 Task: Change the 3D OpenGL spectrum visualization video height to 500.
Action: Mouse moved to (133, 21)
Screenshot: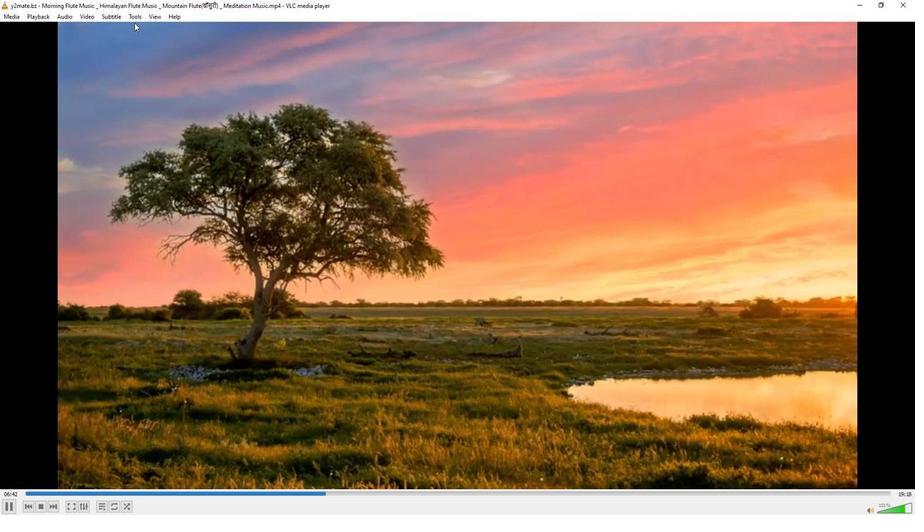 
Action: Mouse pressed left at (133, 21)
Screenshot: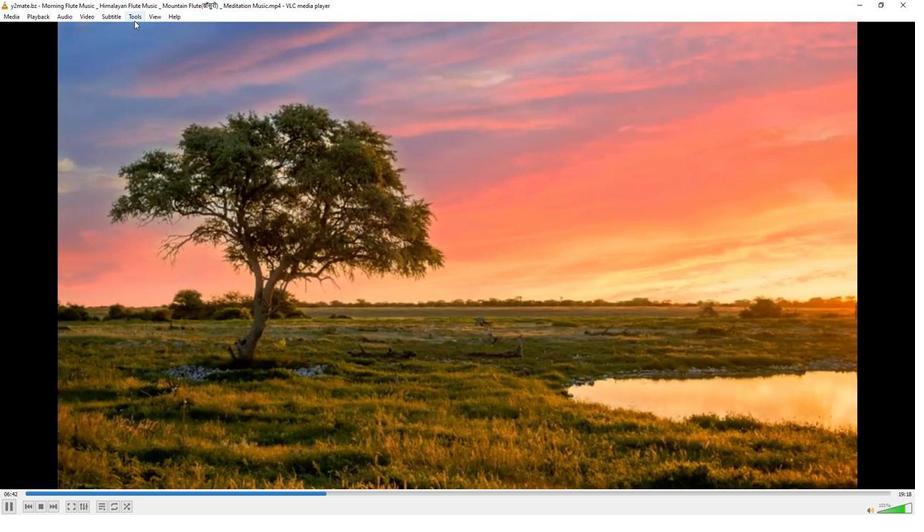 
Action: Mouse moved to (147, 128)
Screenshot: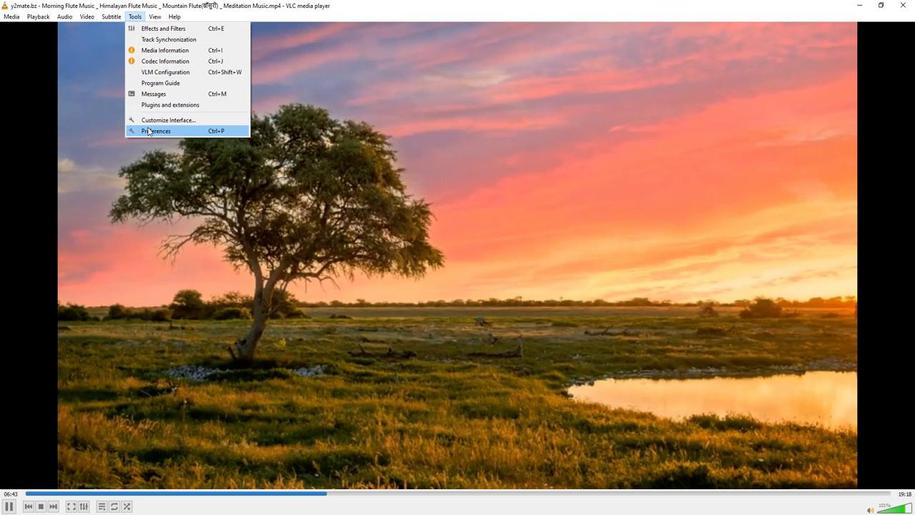 
Action: Mouse pressed left at (147, 128)
Screenshot: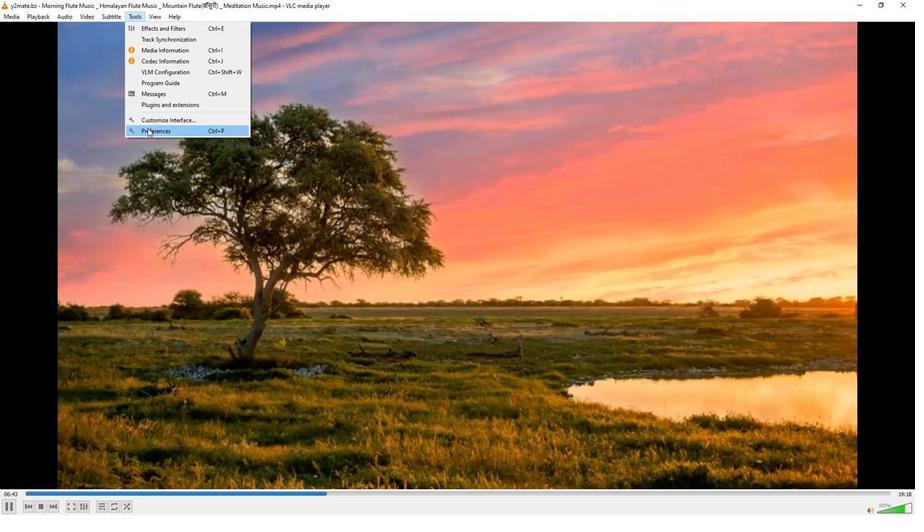 
Action: Mouse moved to (301, 418)
Screenshot: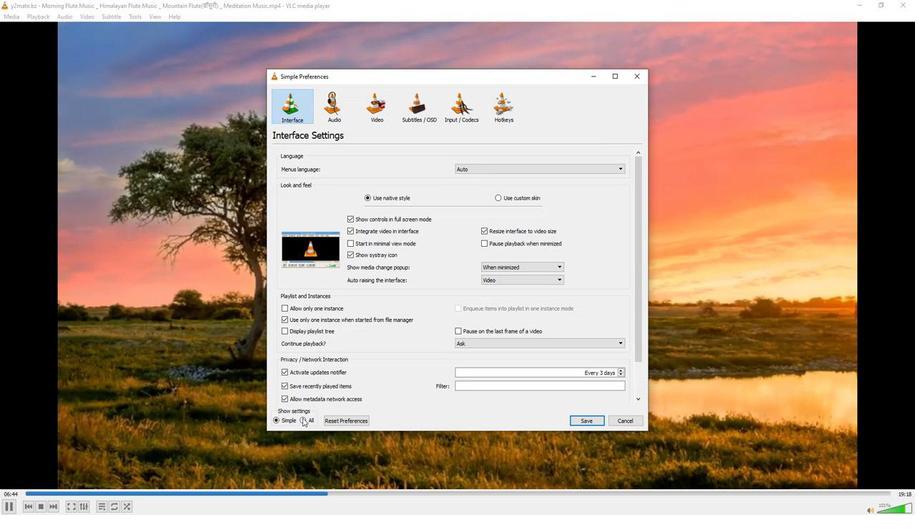 
Action: Mouse pressed left at (301, 418)
Screenshot: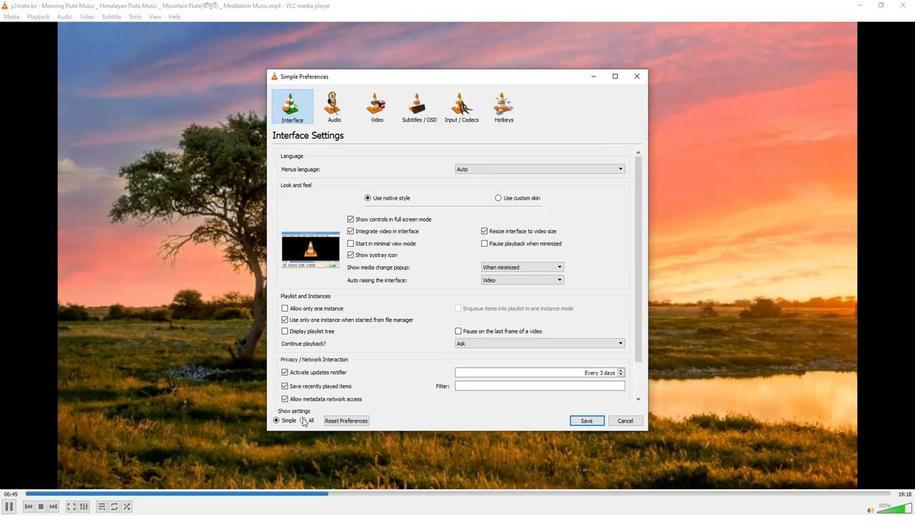 
Action: Mouse moved to (287, 233)
Screenshot: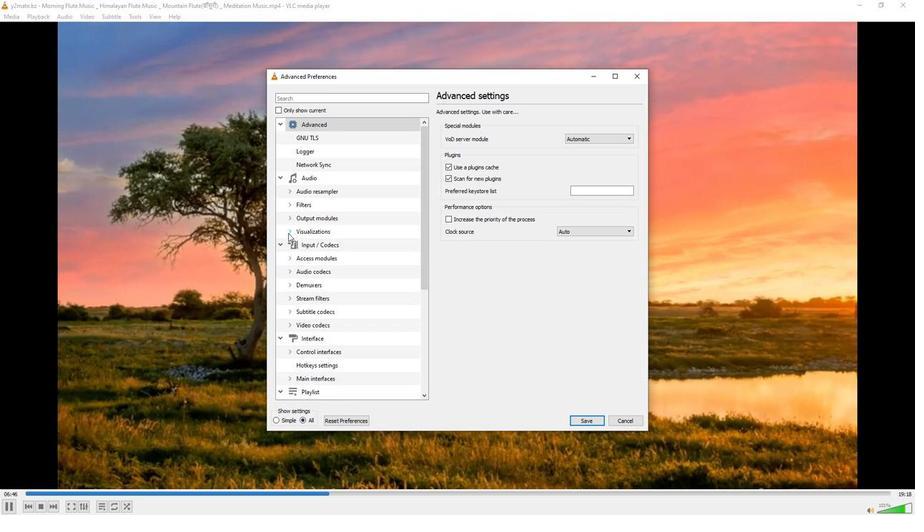 
Action: Mouse pressed left at (287, 233)
Screenshot: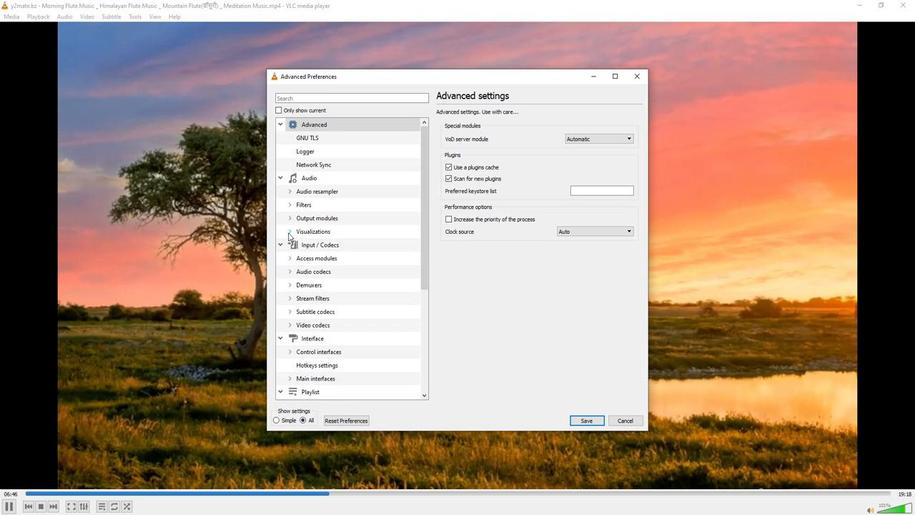 
Action: Mouse moved to (314, 244)
Screenshot: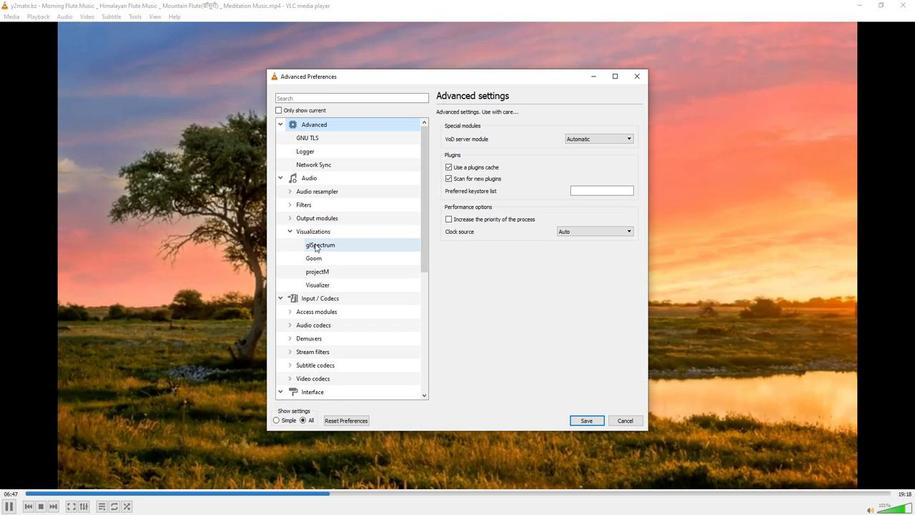 
Action: Mouse pressed left at (314, 244)
Screenshot: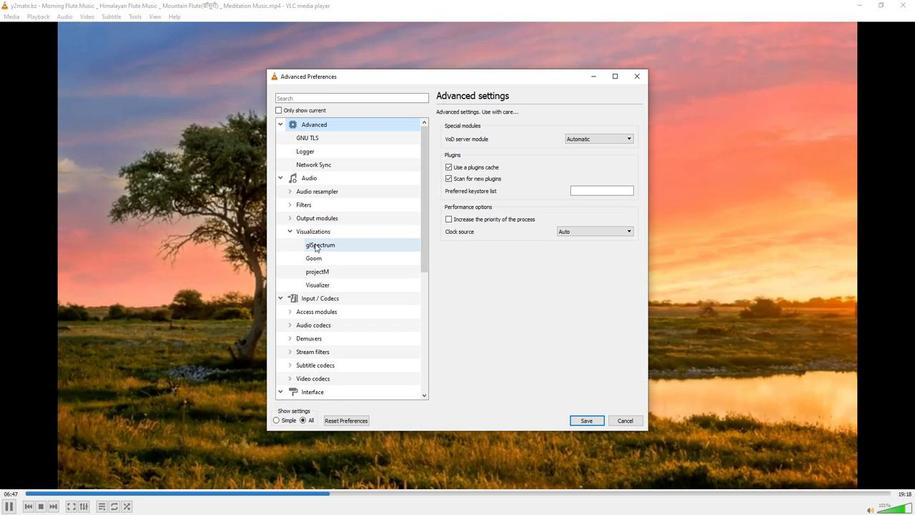 
Action: Mouse moved to (619, 142)
Screenshot: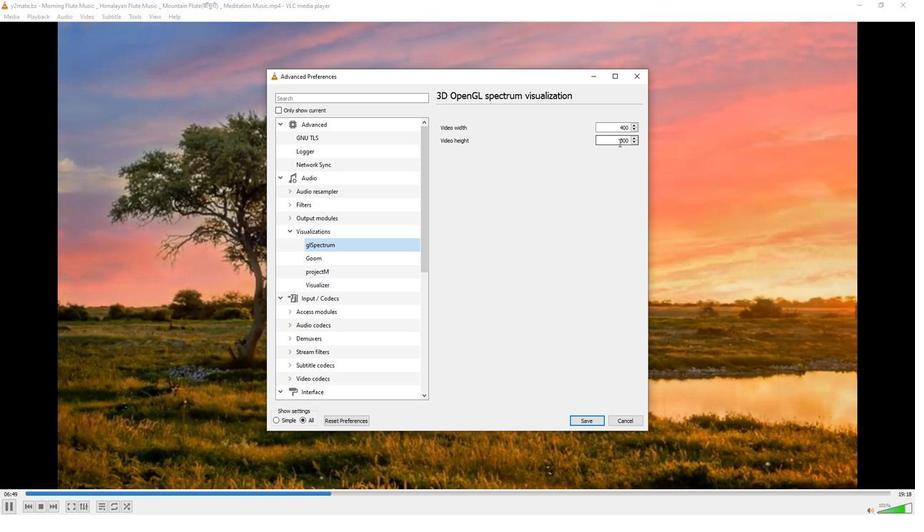 
Action: Mouse pressed left at (619, 142)
Screenshot: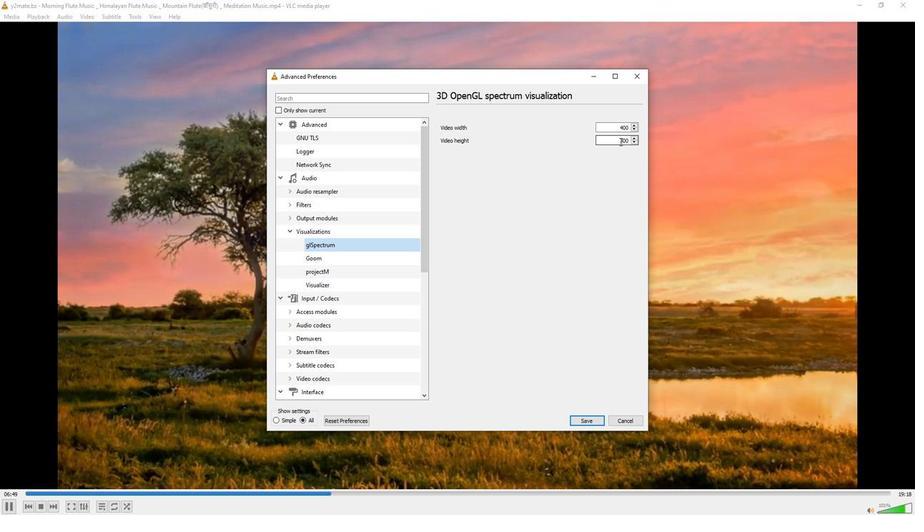 
Action: Mouse pressed left at (619, 142)
Screenshot: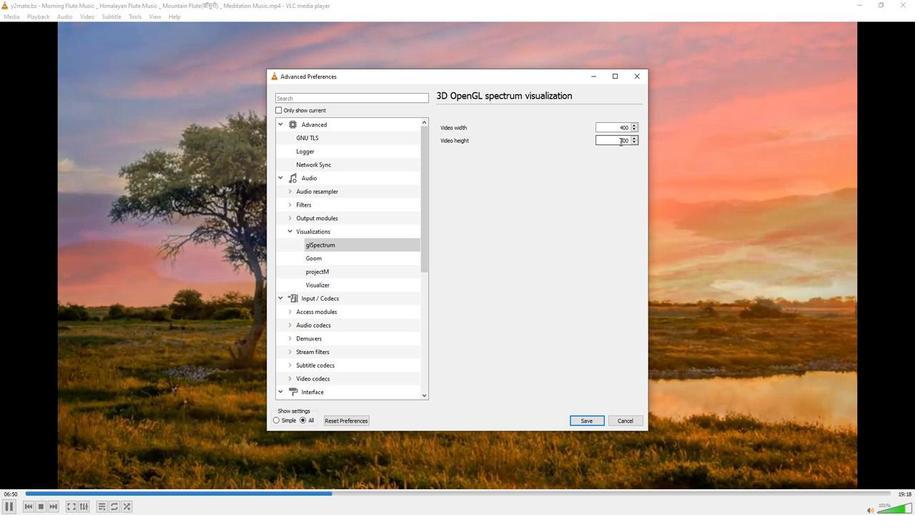 
Action: Mouse pressed left at (619, 142)
Screenshot: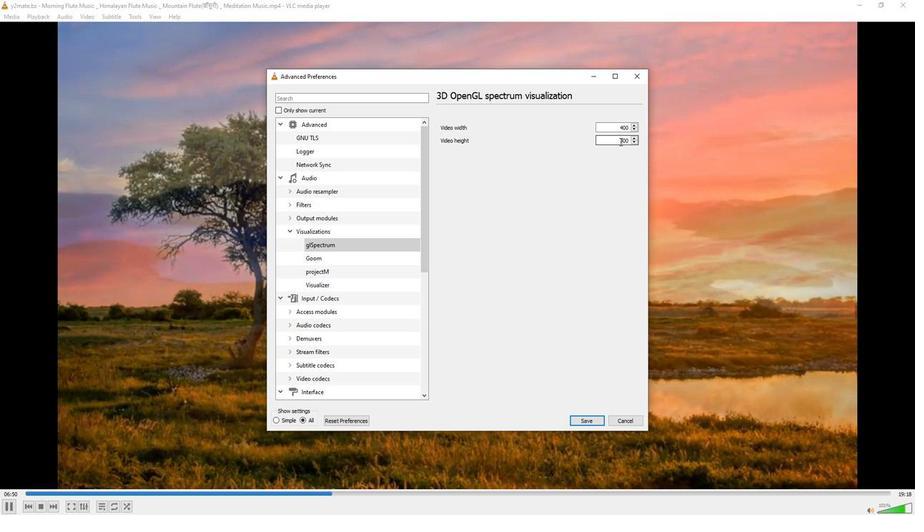 
Action: Key pressed 500
Screenshot: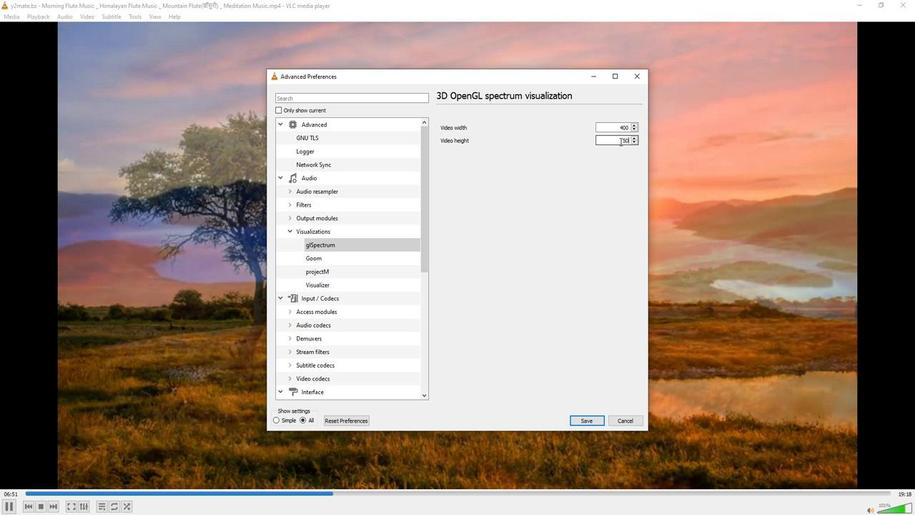 
Action: Mouse moved to (608, 168)
Screenshot: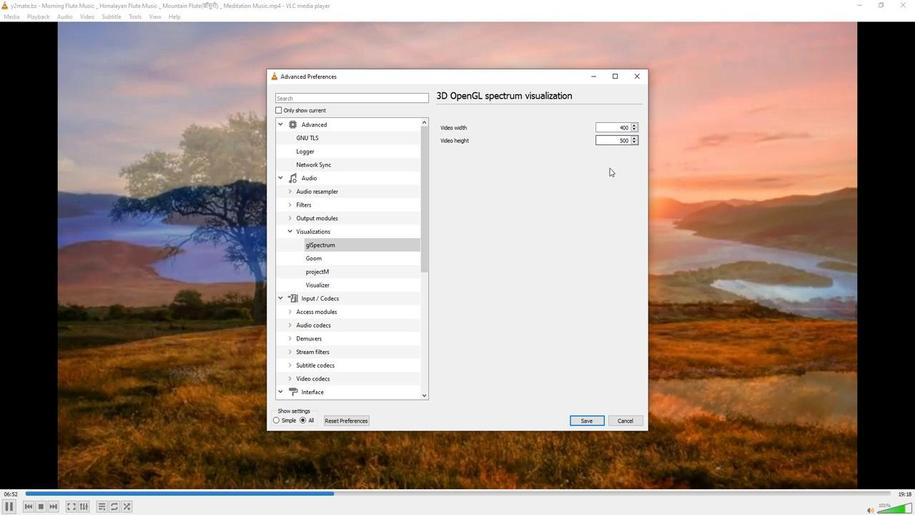 
Action: Mouse pressed left at (608, 168)
Screenshot: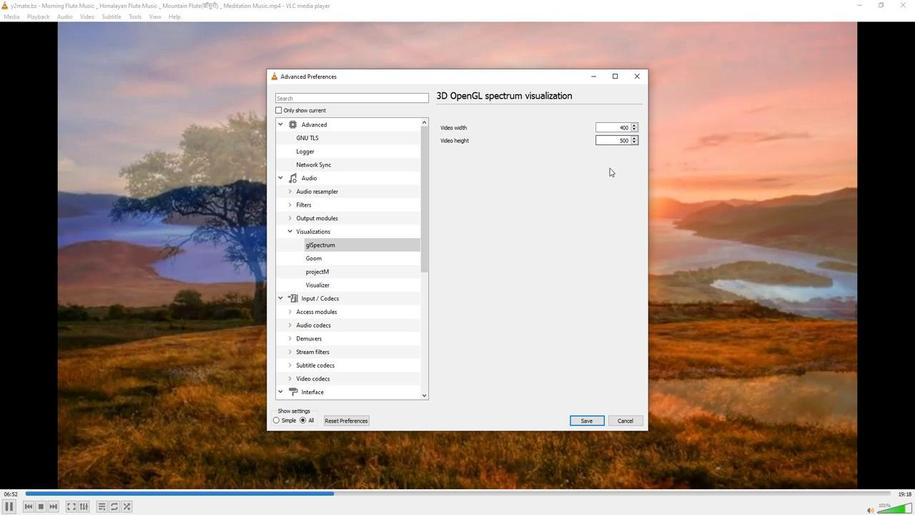 
